 Task: Add a condition where "Hours since assigned Less than Ninty" in unsolved tickets in your groups.
Action: Mouse moved to (128, 426)
Screenshot: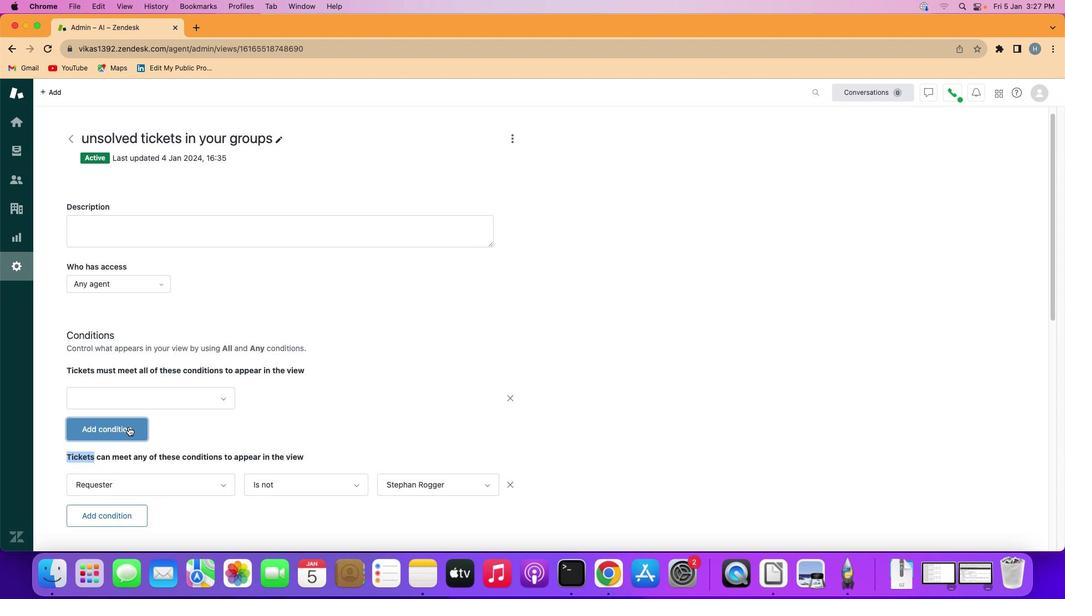 
Action: Mouse pressed left at (128, 426)
Screenshot: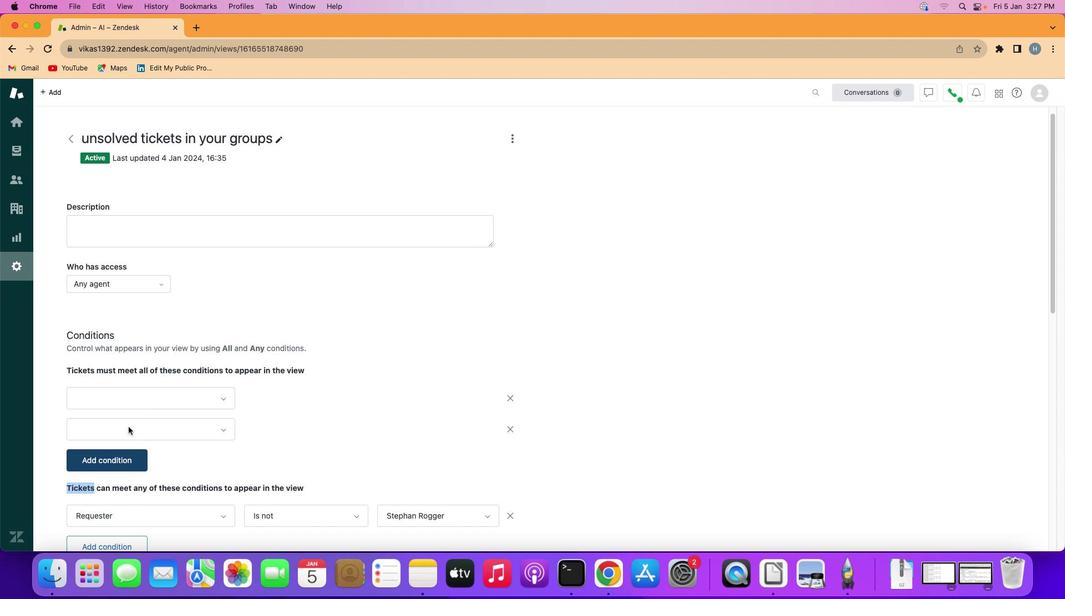 
Action: Mouse moved to (141, 419)
Screenshot: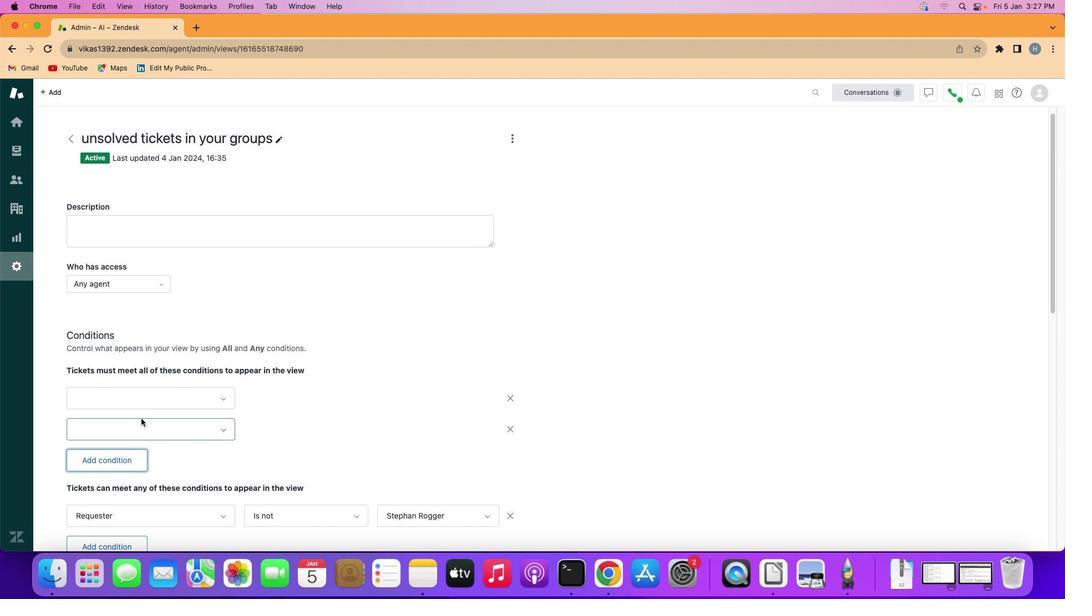 
Action: Mouse pressed left at (141, 419)
Screenshot: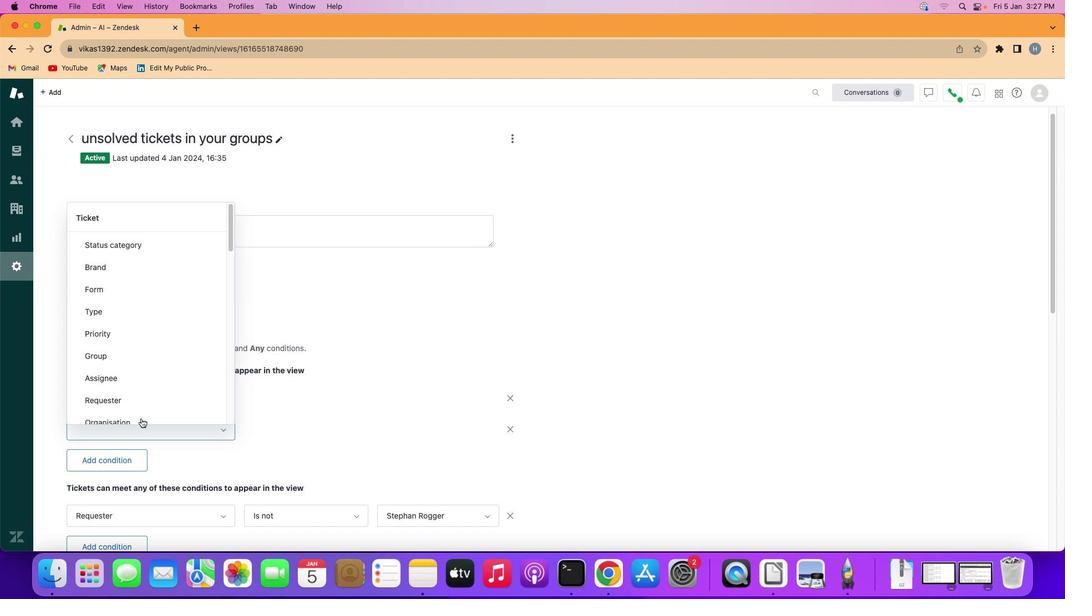 
Action: Mouse moved to (149, 335)
Screenshot: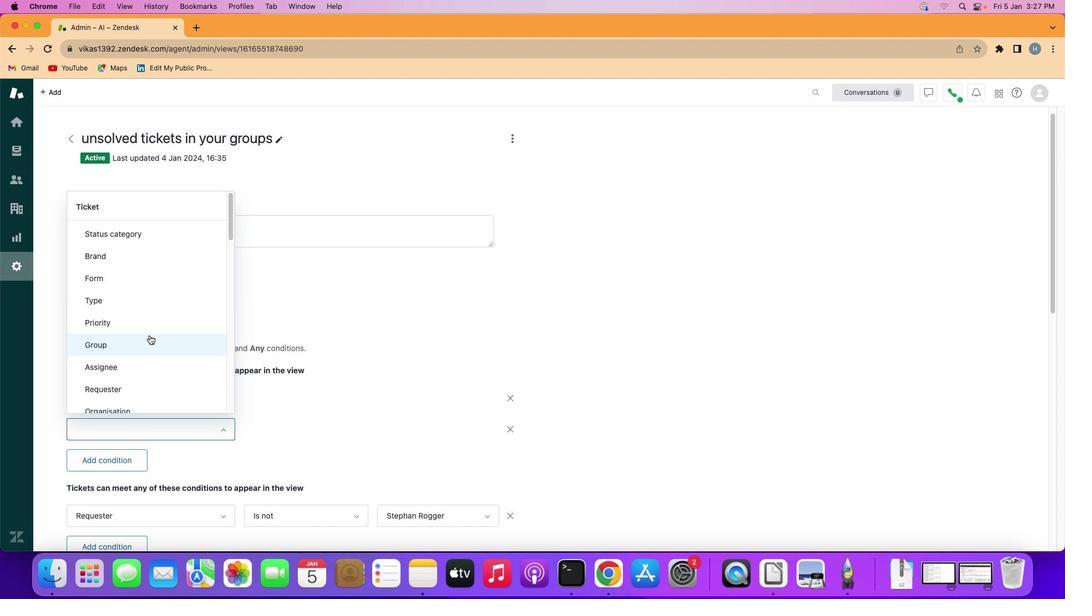 
Action: Mouse scrolled (149, 335) with delta (0, 0)
Screenshot: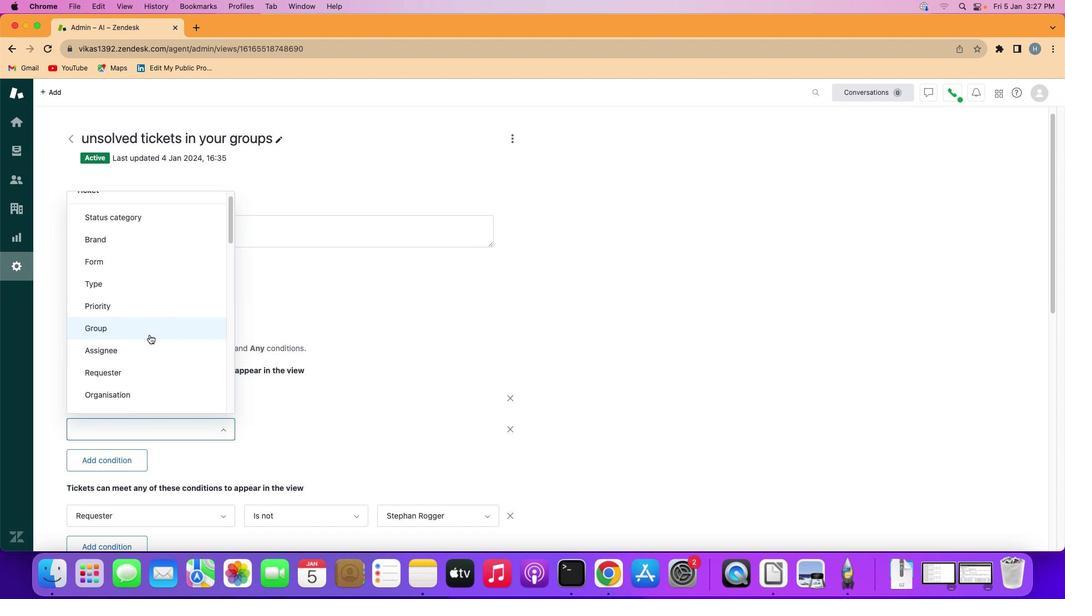 
Action: Mouse scrolled (149, 335) with delta (0, 0)
Screenshot: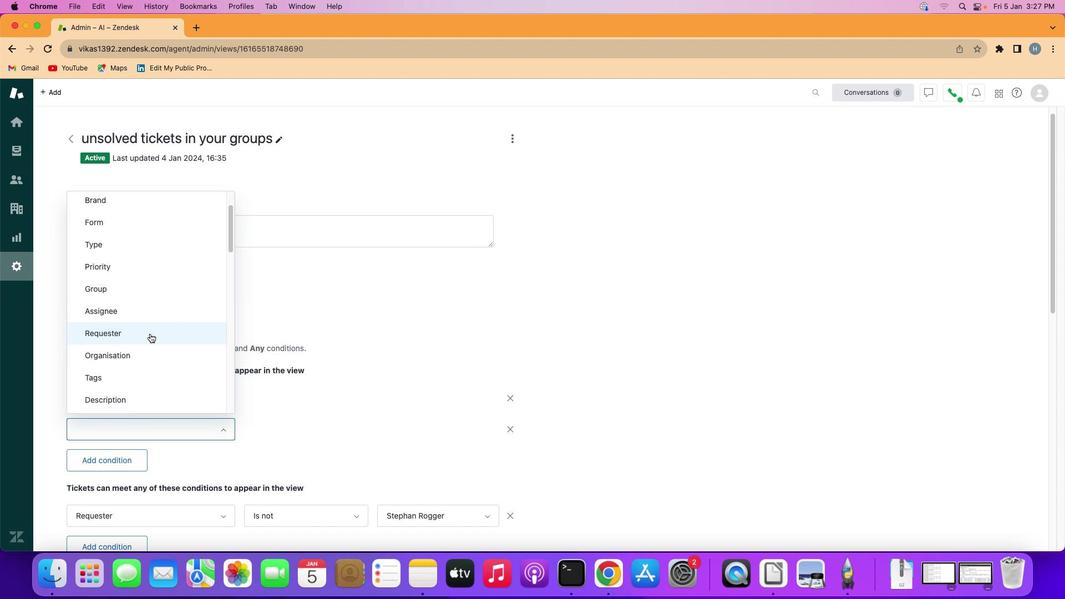 
Action: Mouse moved to (149, 335)
Screenshot: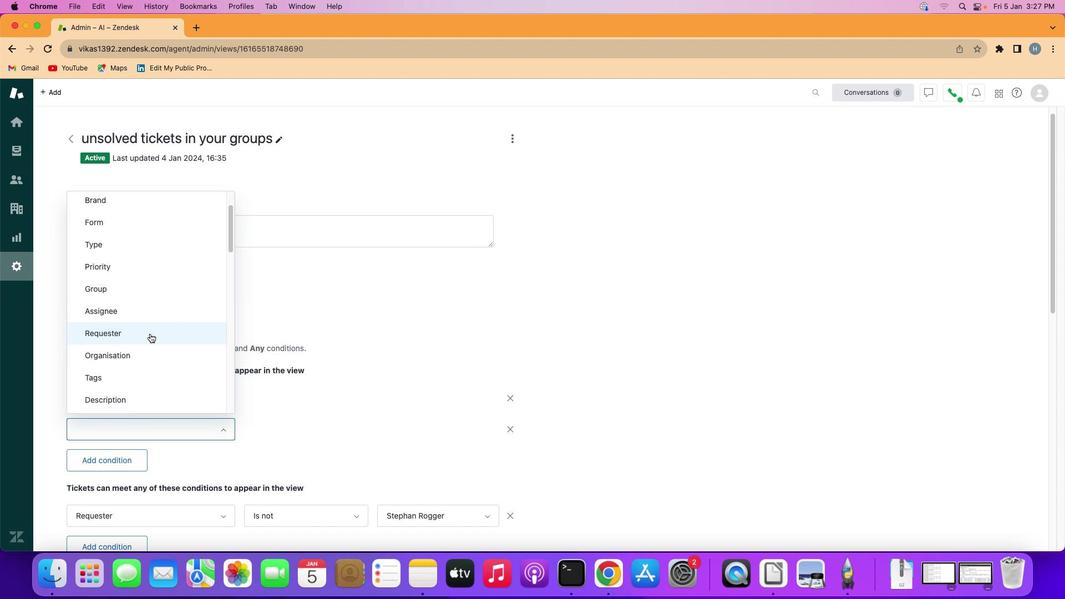 
Action: Mouse scrolled (149, 335) with delta (0, -1)
Screenshot: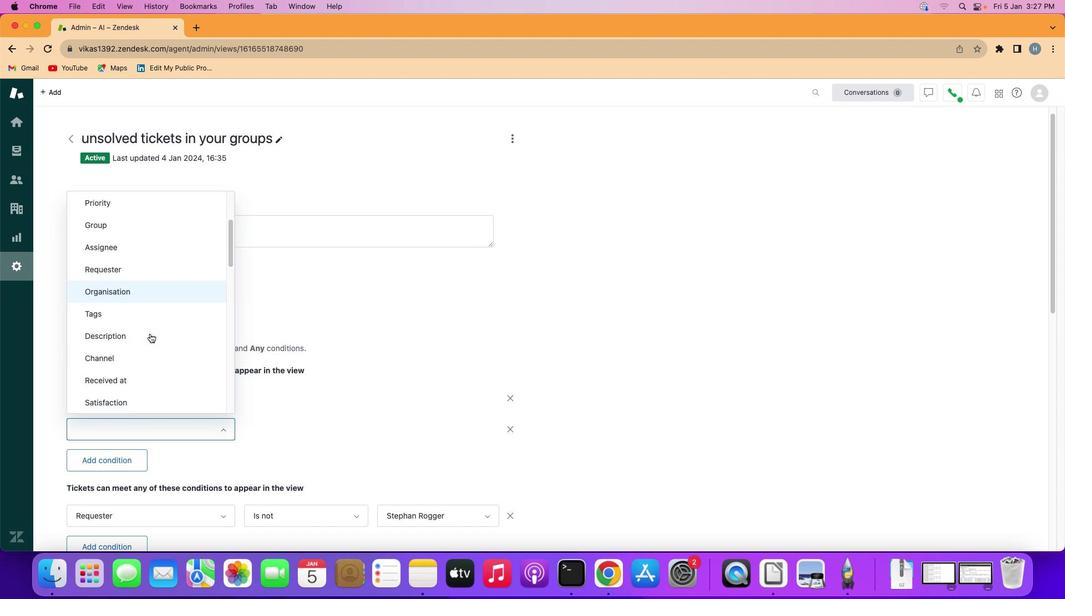 
Action: Mouse moved to (149, 334)
Screenshot: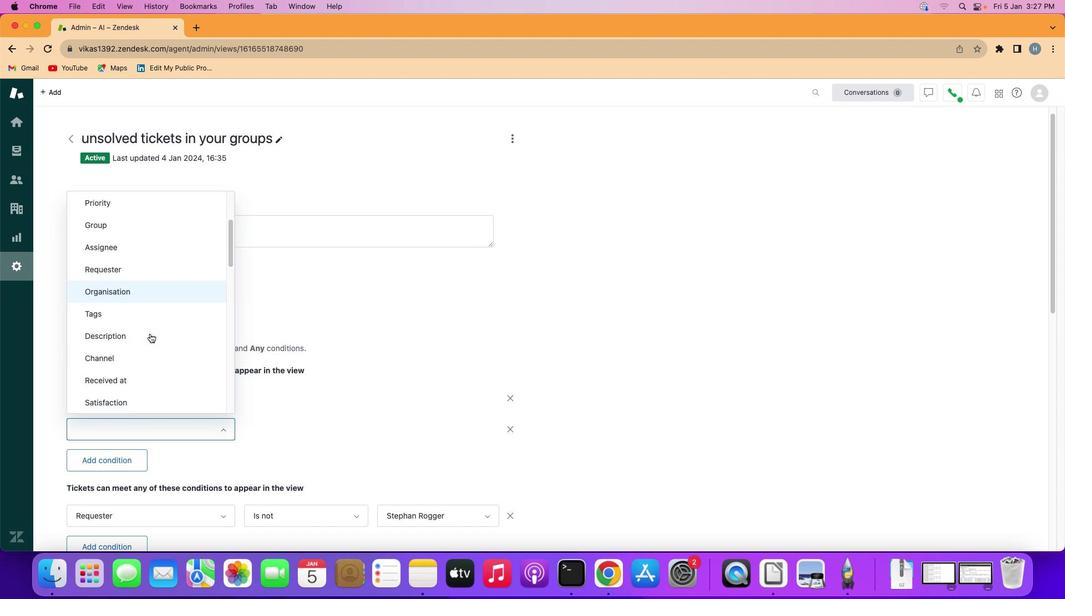 
Action: Mouse scrolled (149, 334) with delta (0, -1)
Screenshot: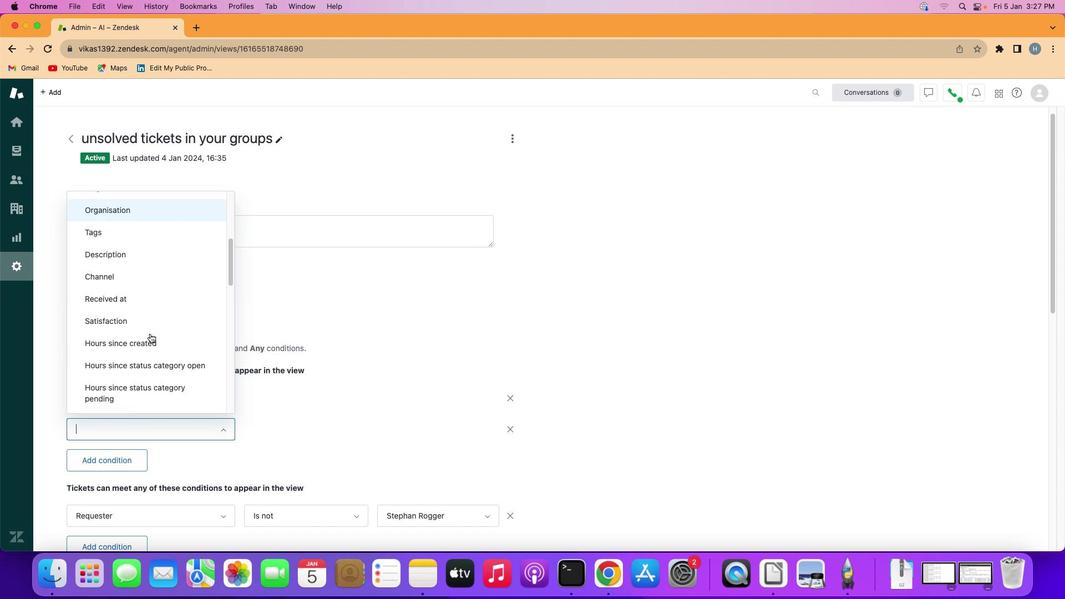 
Action: Mouse moved to (149, 334)
Screenshot: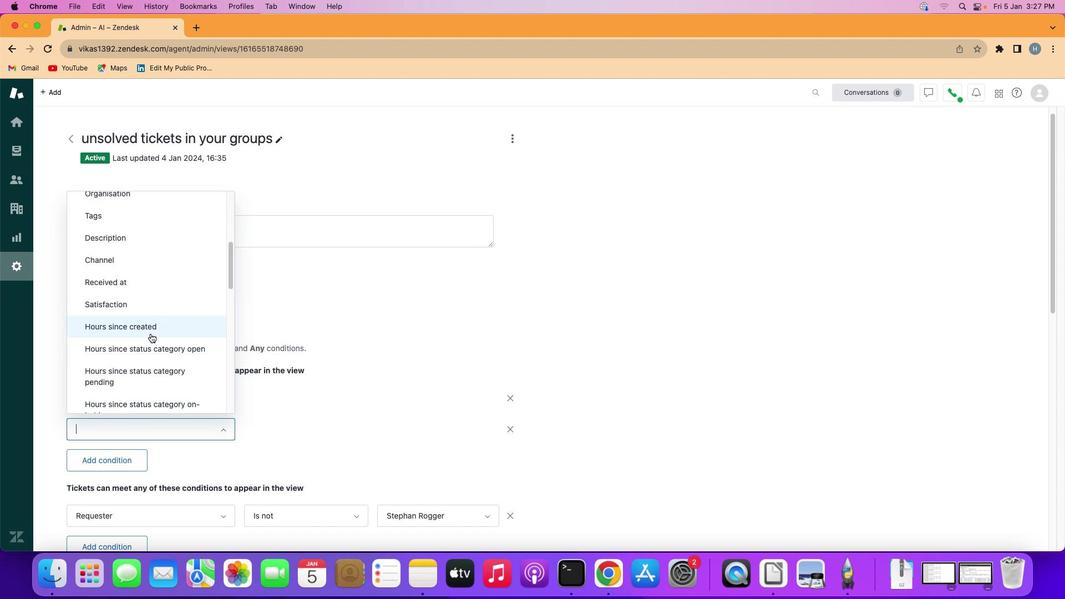 
Action: Mouse scrolled (149, 334) with delta (0, -2)
Screenshot: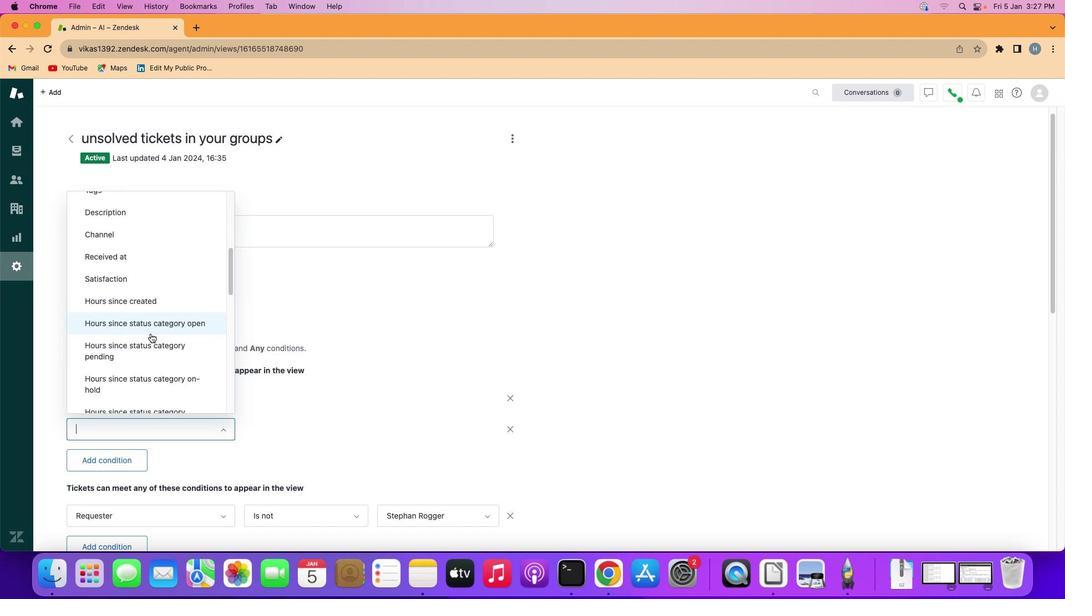 
Action: Mouse moved to (150, 334)
Screenshot: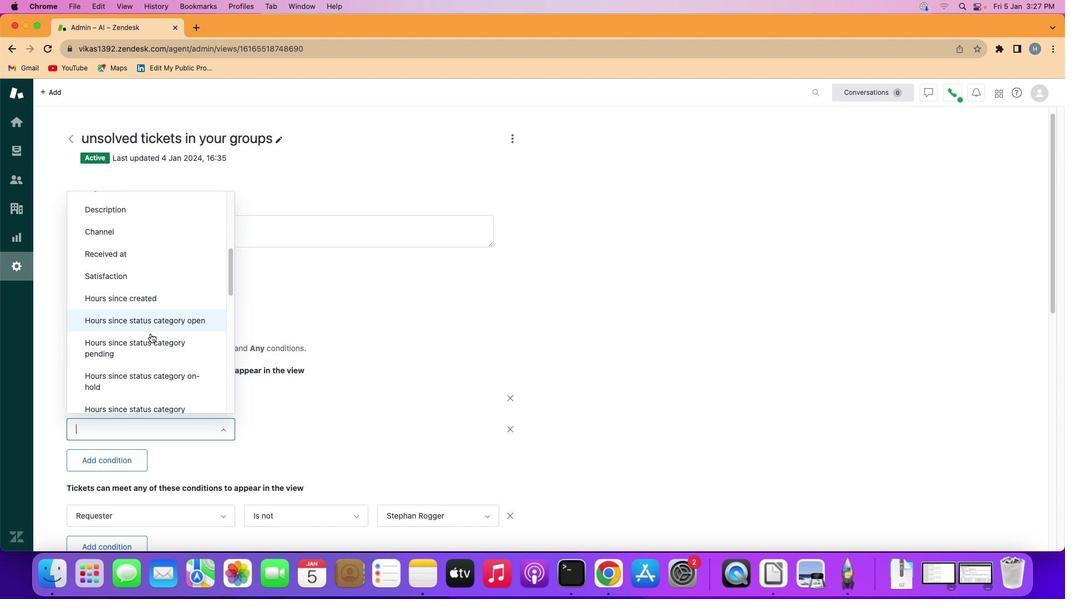 
Action: Mouse scrolled (150, 334) with delta (0, 0)
Screenshot: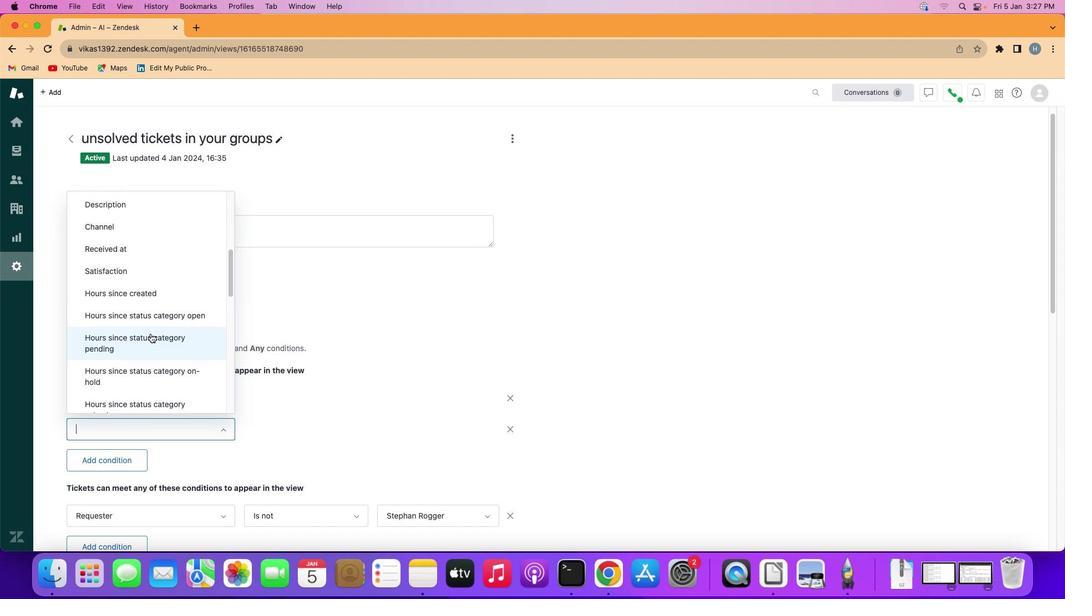 
Action: Mouse moved to (150, 334)
Screenshot: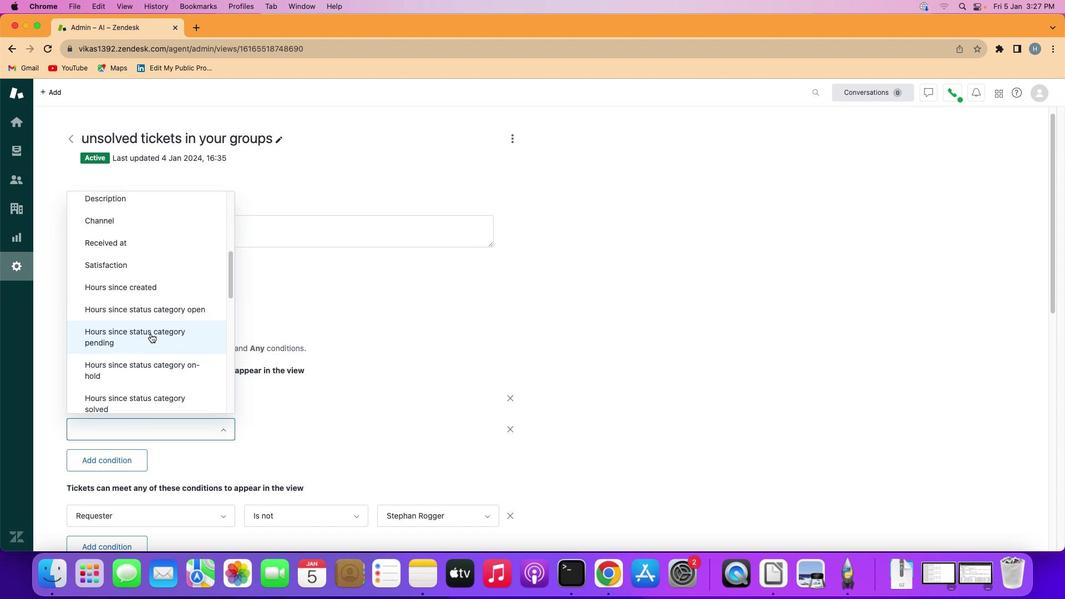 
Action: Mouse scrolled (150, 334) with delta (0, 0)
Screenshot: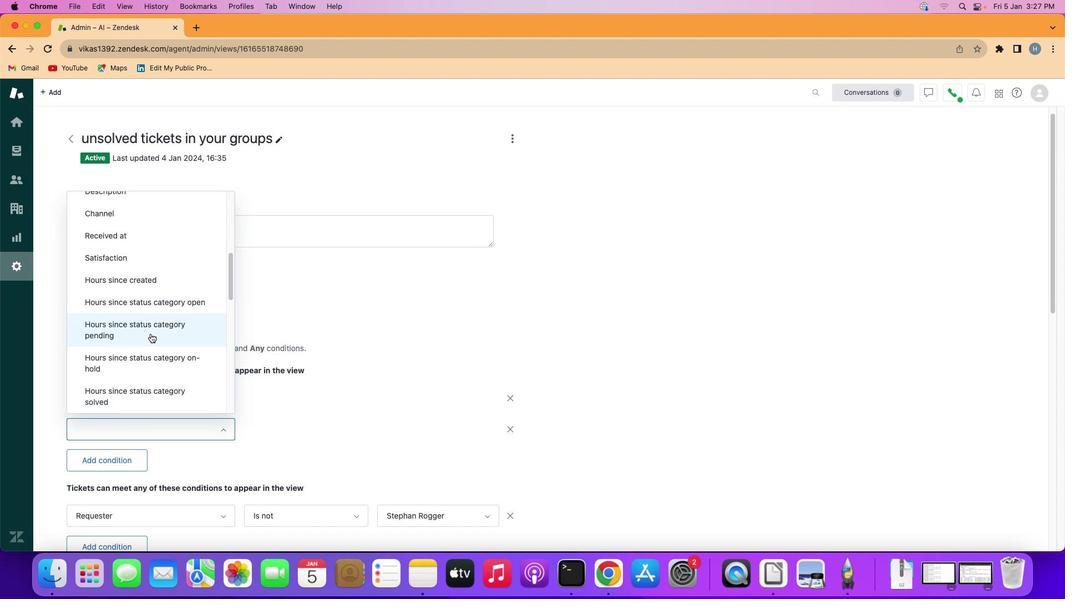 
Action: Mouse moved to (150, 334)
Screenshot: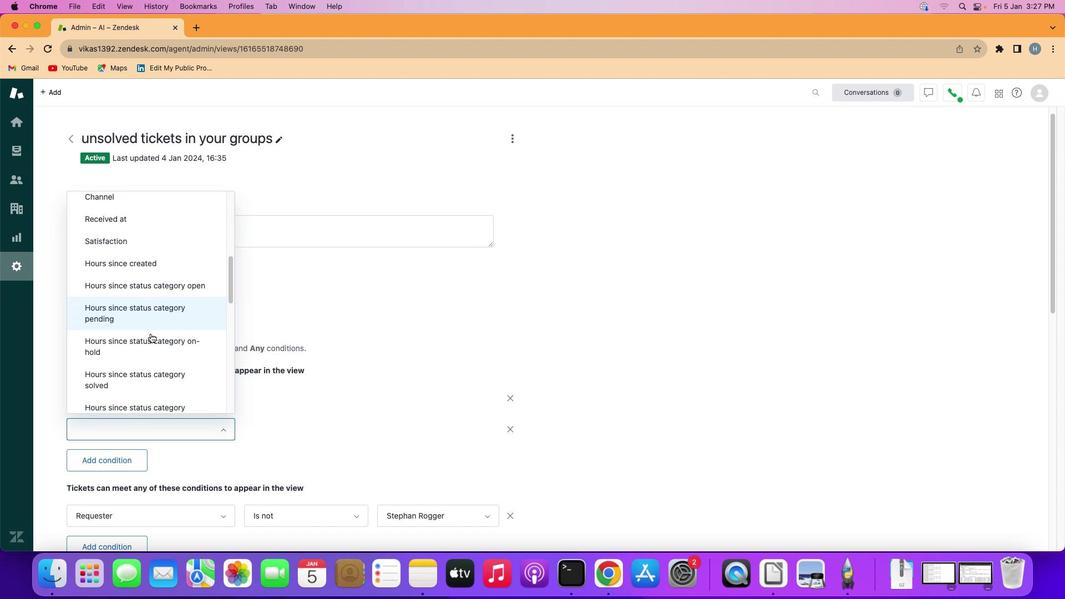 
Action: Mouse scrolled (150, 334) with delta (0, 0)
Screenshot: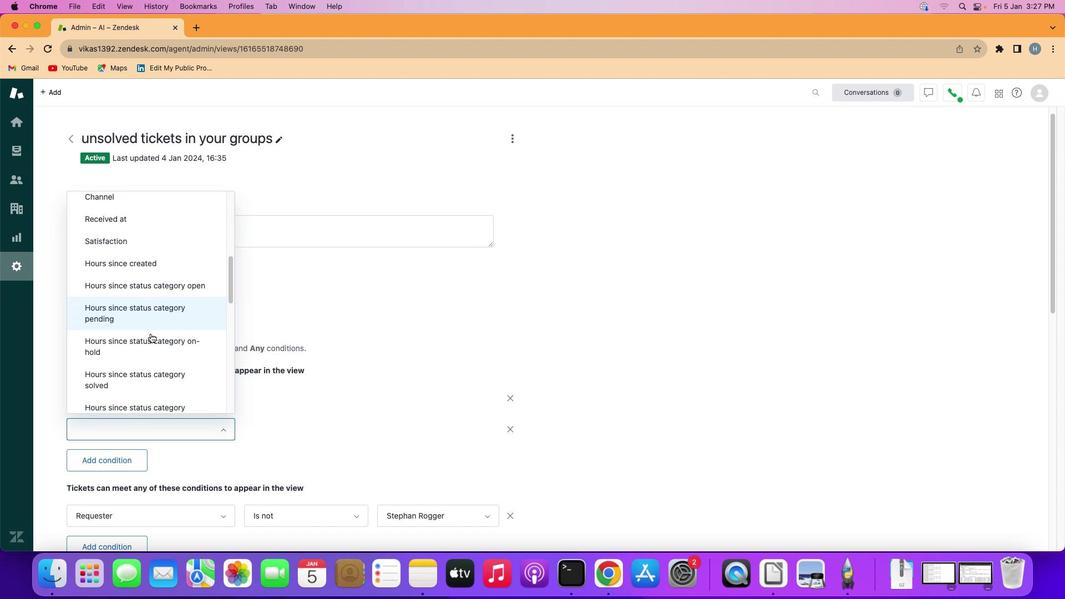 
Action: Mouse moved to (150, 334)
Screenshot: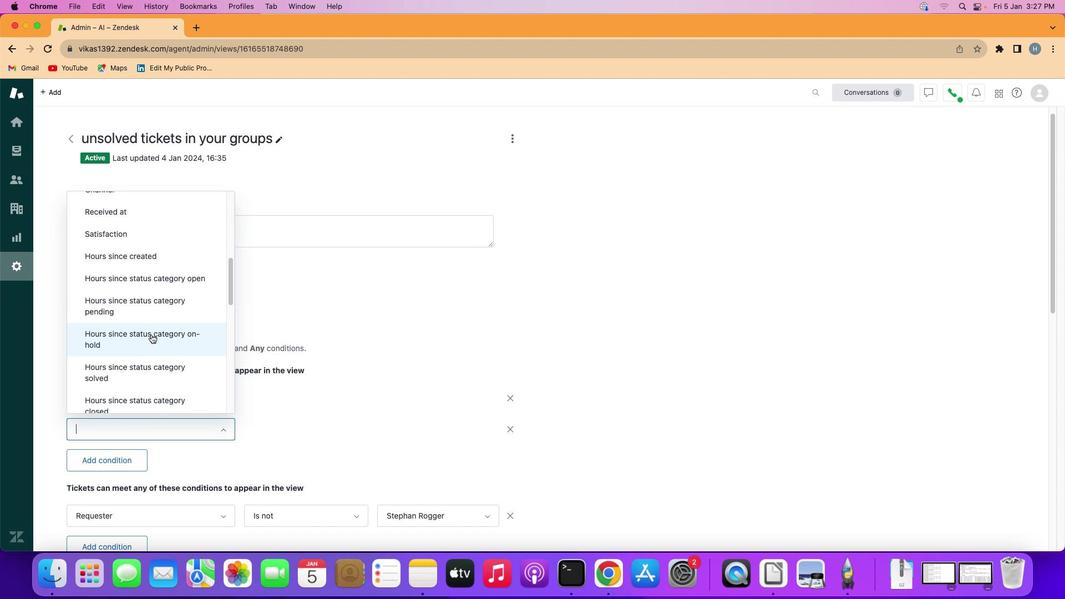 
Action: Mouse scrolled (150, 334) with delta (0, 0)
Screenshot: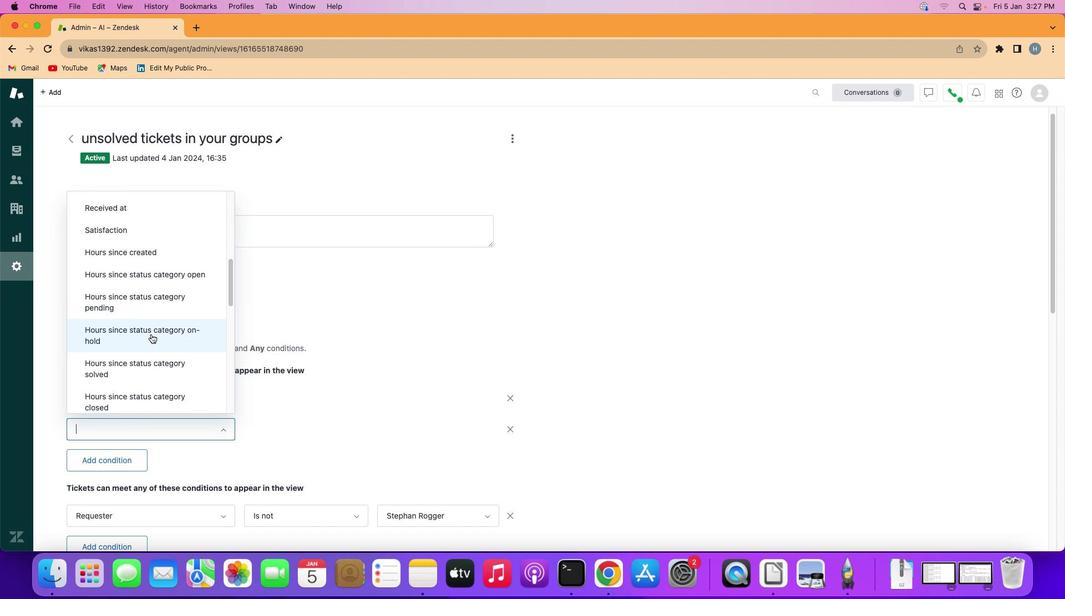 
Action: Mouse scrolled (150, 334) with delta (0, 0)
Screenshot: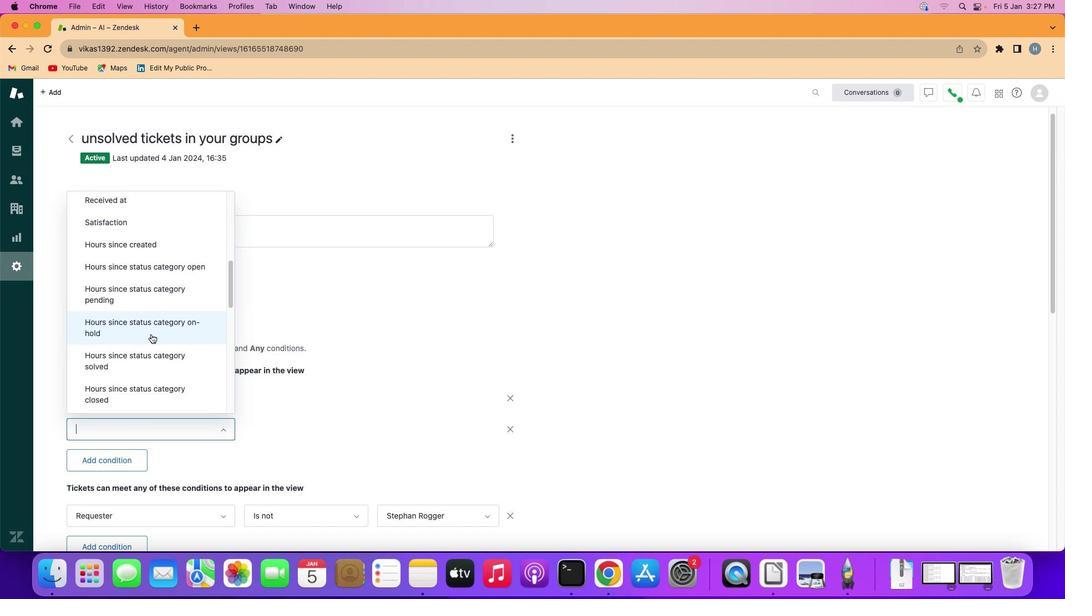 
Action: Mouse scrolled (150, 334) with delta (0, 0)
Screenshot: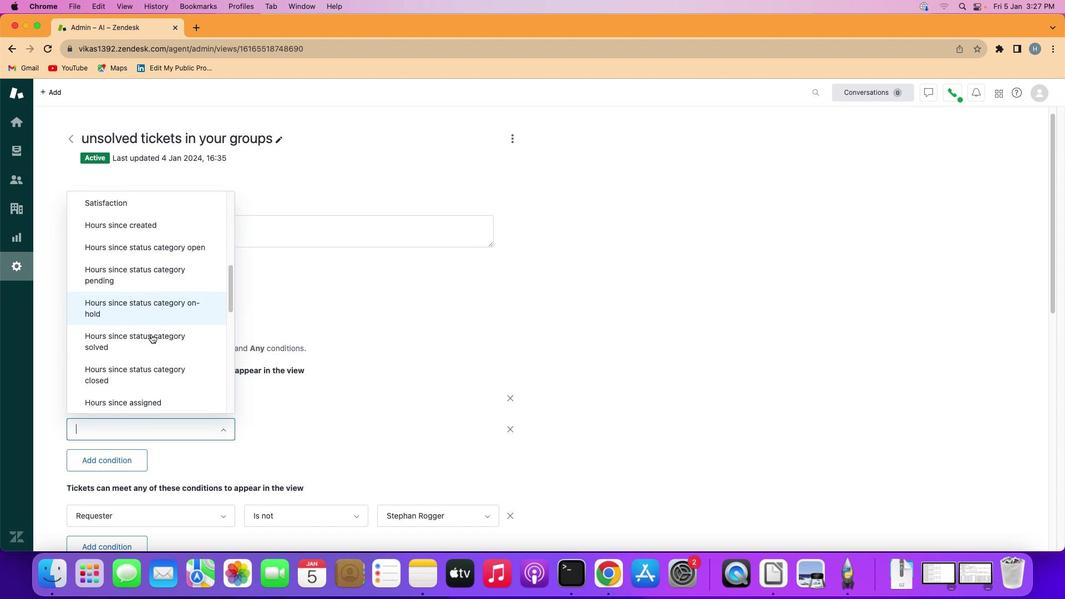 
Action: Mouse scrolled (150, 334) with delta (0, 0)
Screenshot: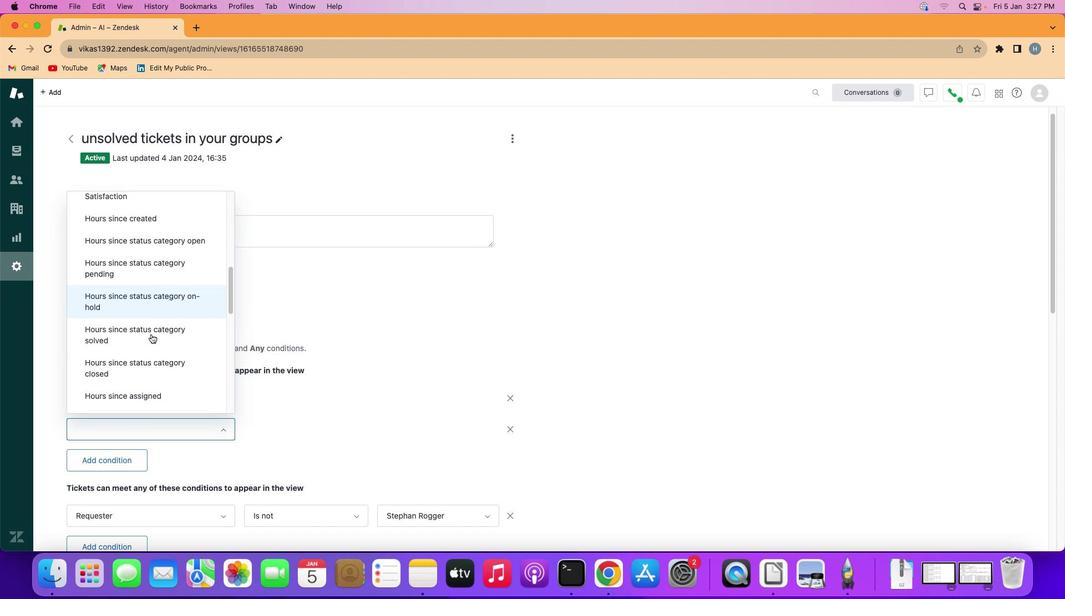 
Action: Mouse scrolled (150, 334) with delta (0, 0)
Screenshot: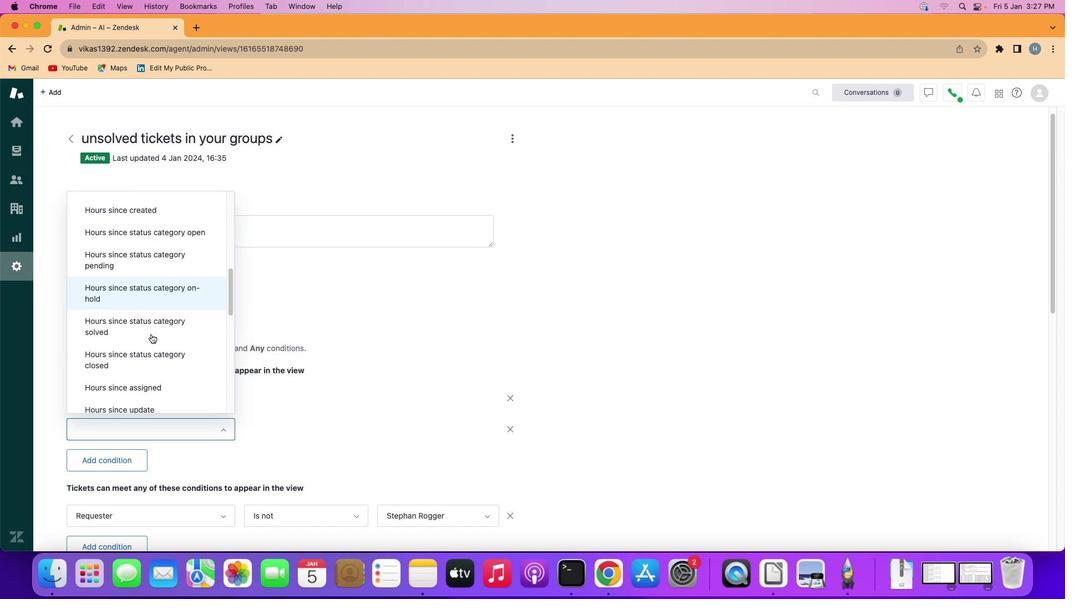 
Action: Mouse scrolled (150, 334) with delta (0, 0)
Screenshot: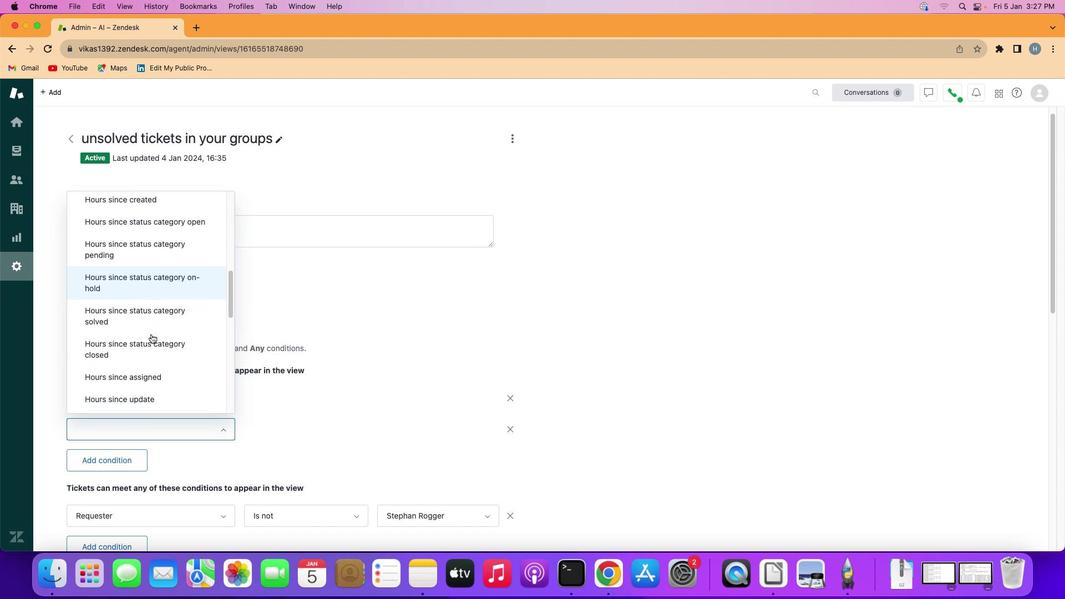 
Action: Mouse scrolled (150, 334) with delta (0, 0)
Screenshot: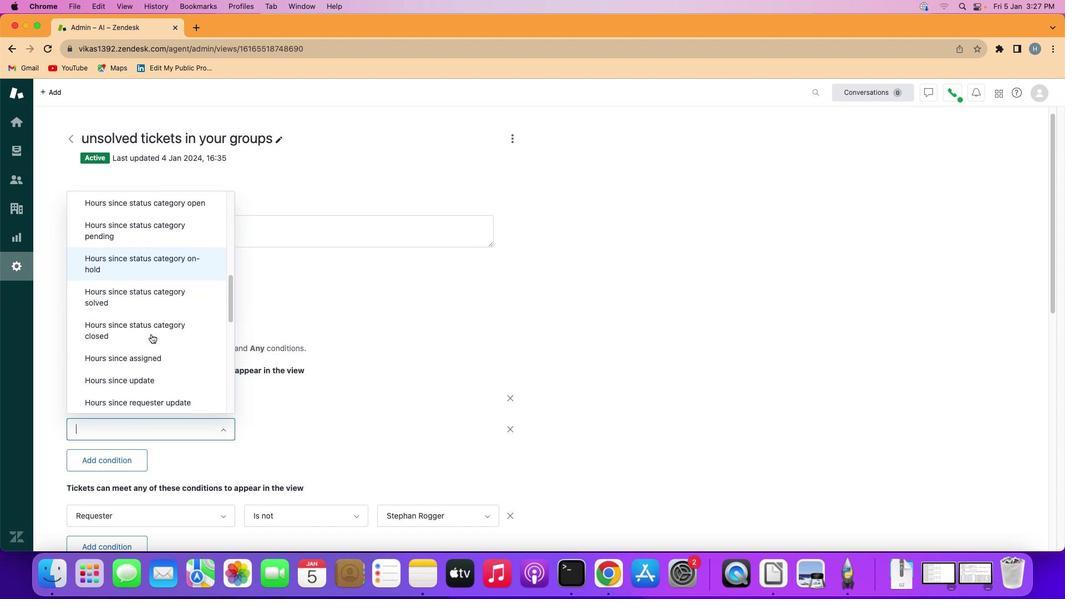 
Action: Mouse moved to (151, 346)
Screenshot: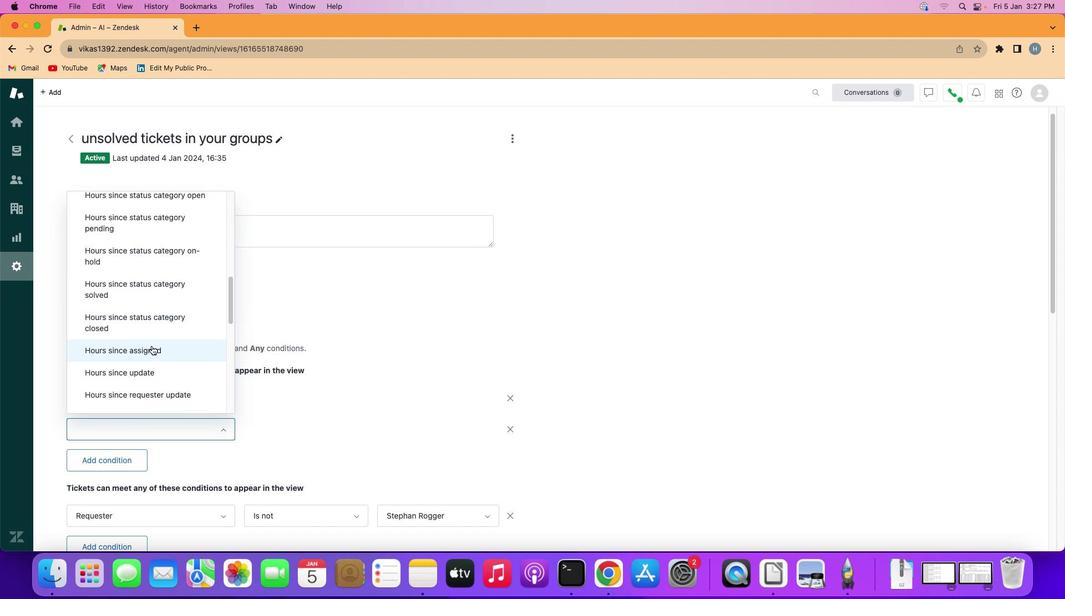 
Action: Mouse pressed left at (151, 346)
Screenshot: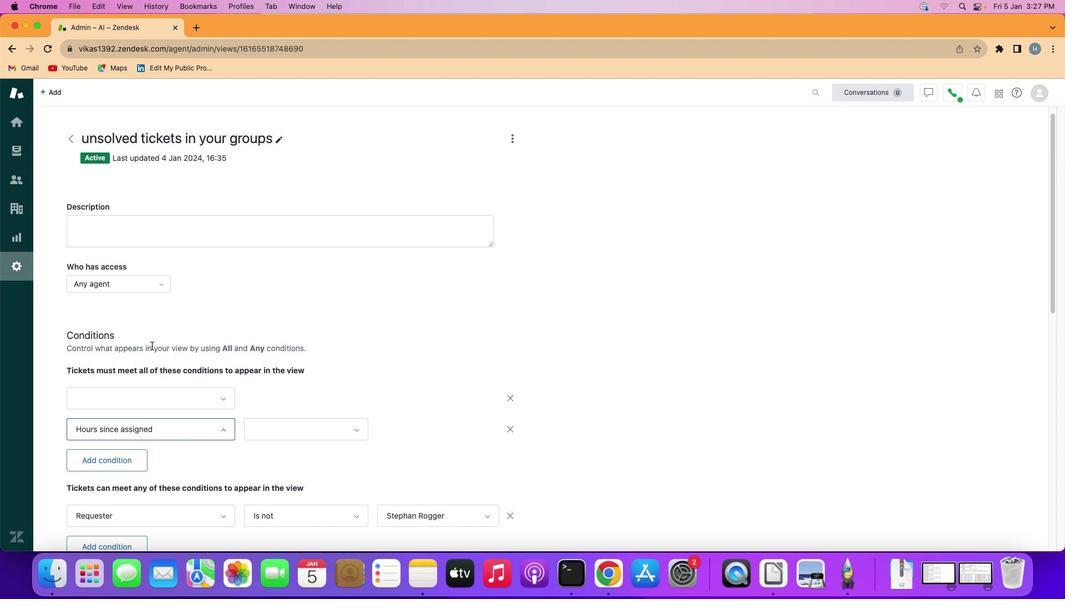 
Action: Mouse moved to (303, 426)
Screenshot: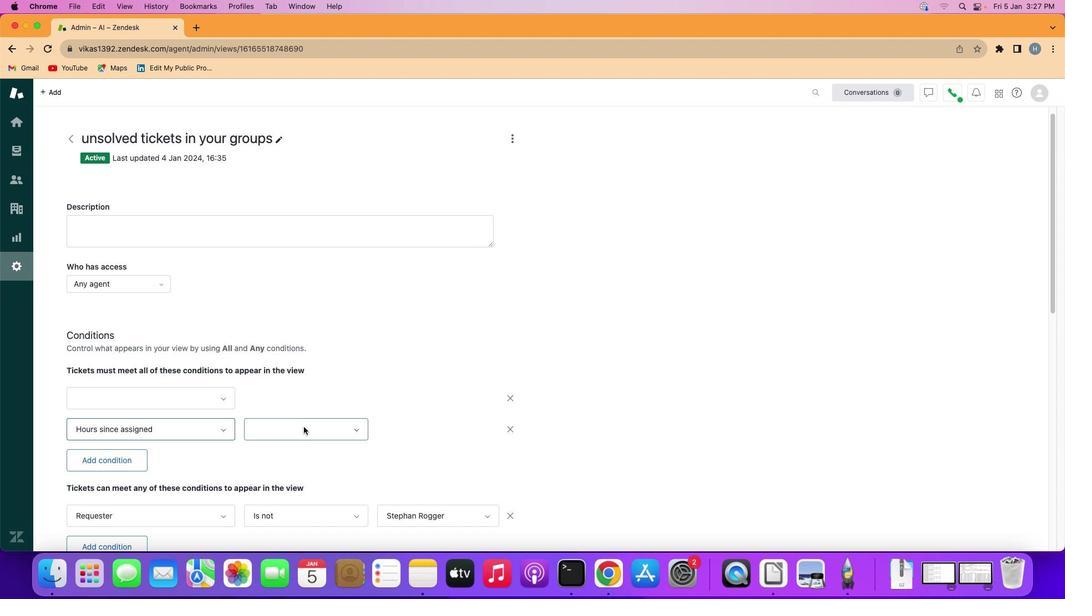 
Action: Mouse pressed left at (303, 426)
Screenshot: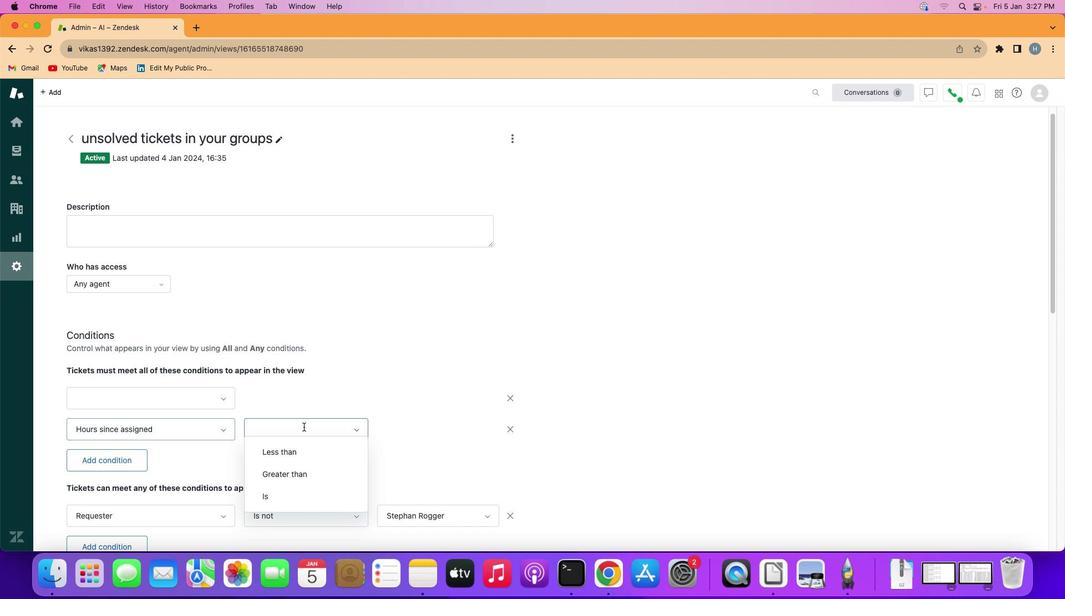 
Action: Mouse moved to (316, 455)
Screenshot: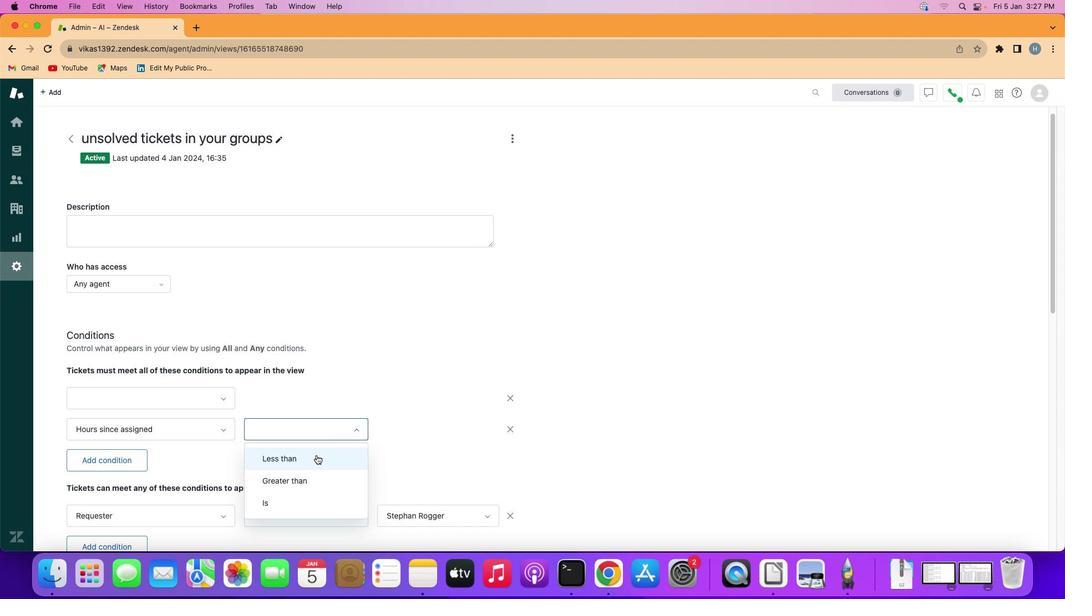 
Action: Mouse pressed left at (316, 455)
Screenshot: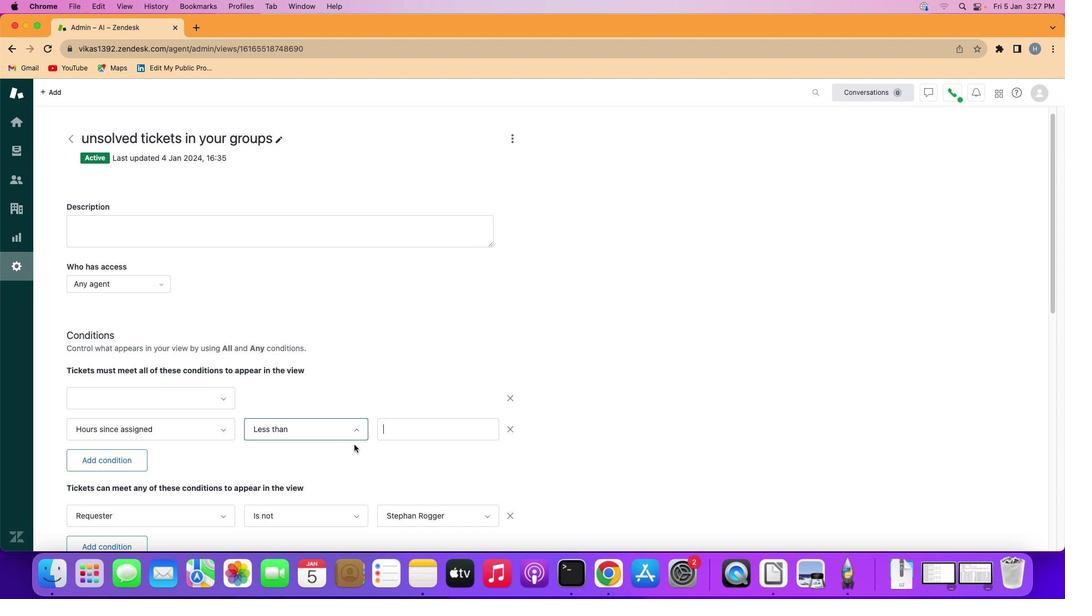 
Action: Mouse moved to (417, 427)
Screenshot: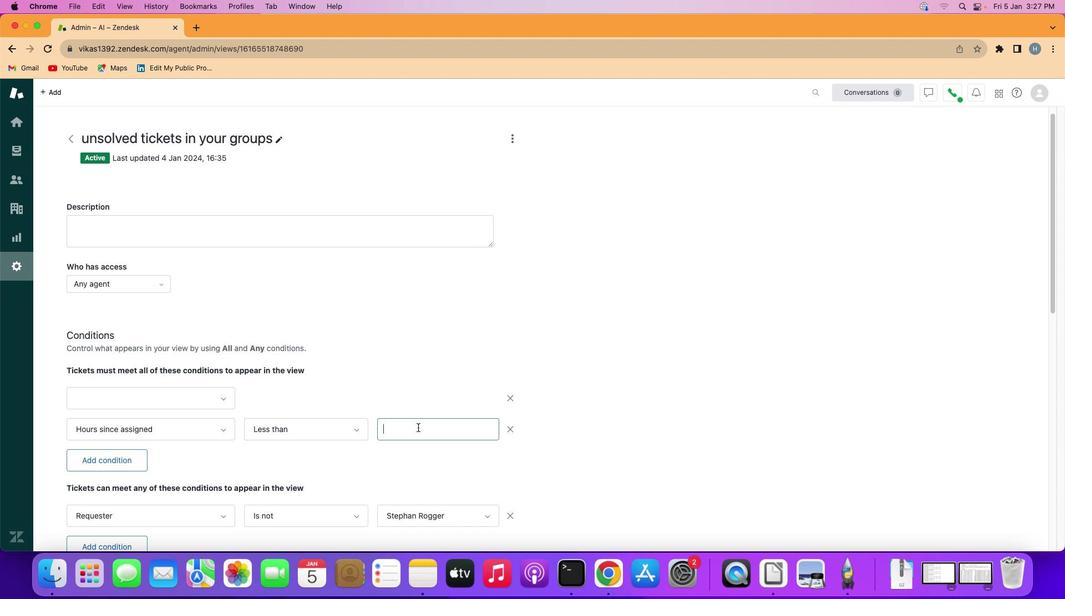 
Action: Mouse pressed left at (417, 427)
Screenshot: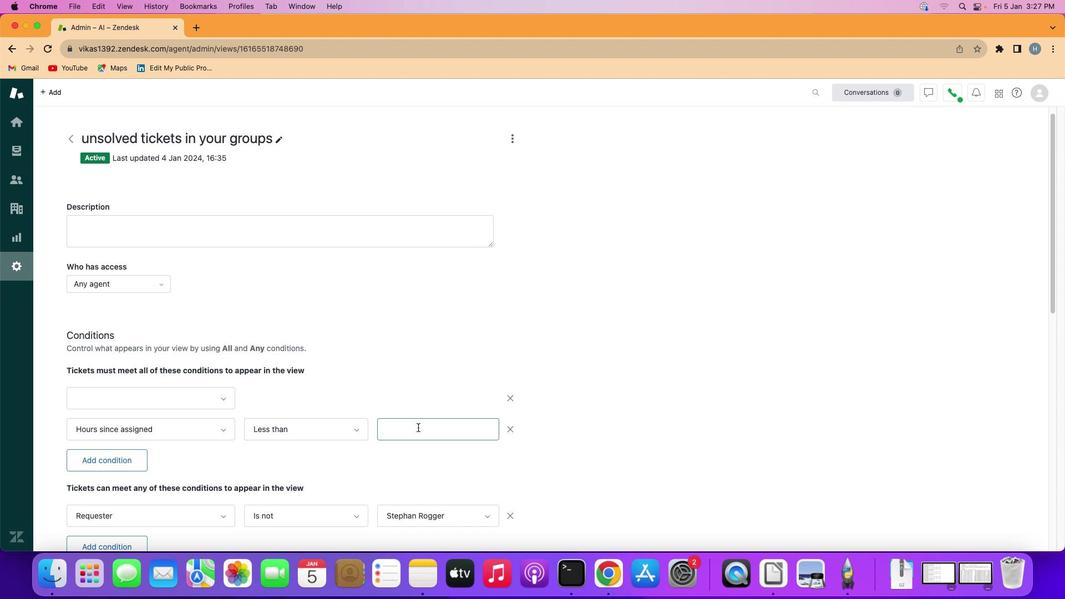 
Action: Key pressed Key.shift'N''i''n''t''y'
Screenshot: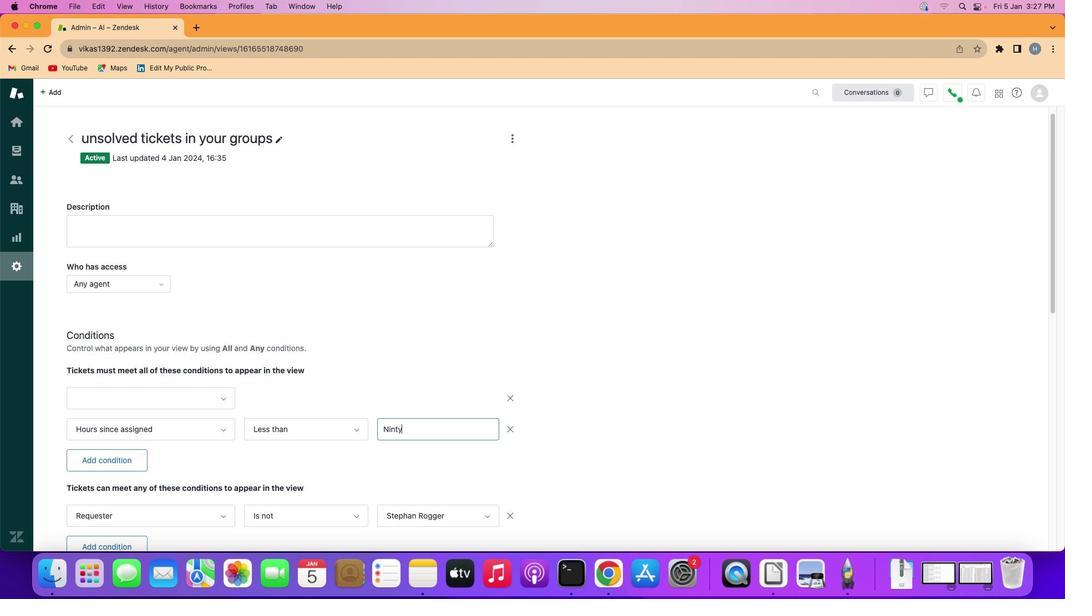 
Action: Mouse moved to (458, 469)
Screenshot: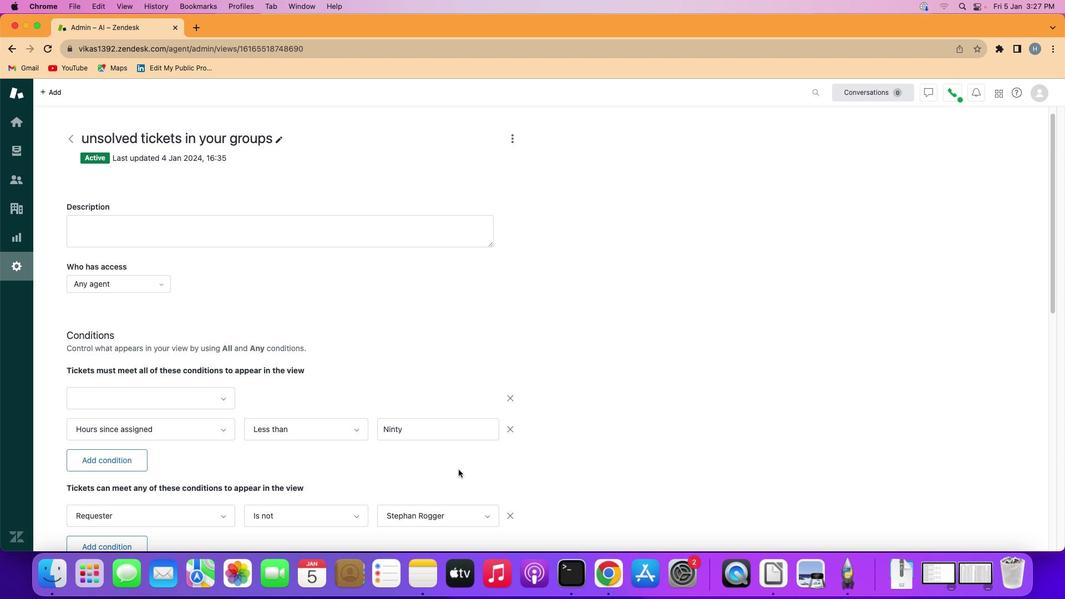 
Action: Mouse pressed left at (458, 469)
Screenshot: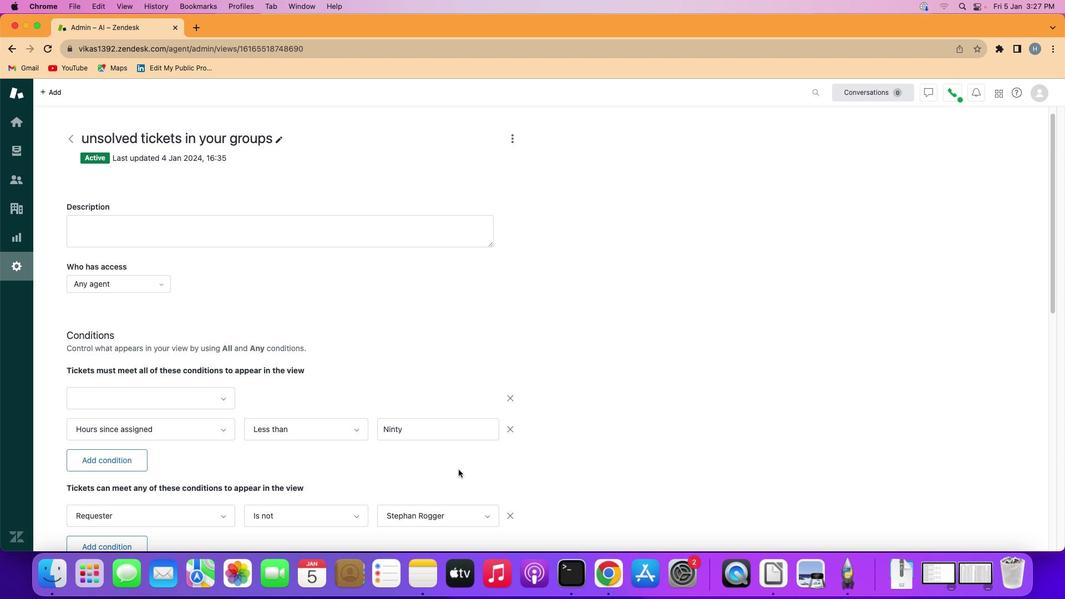 
